 Task: Create Card Card0031 in Board Board0023 in Workspace Development in Trello
Action: Mouse moved to (413, 464)
Screenshot: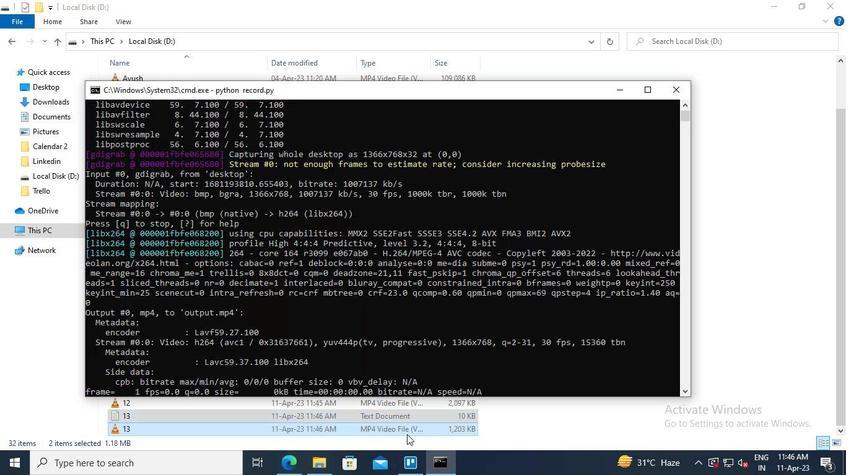 
Action: Mouse pressed left at (413, 464)
Screenshot: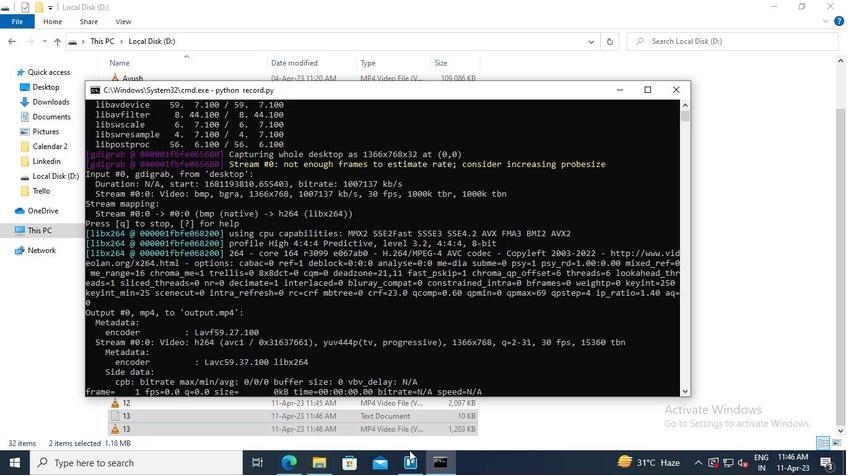 
Action: Mouse moved to (196, 192)
Screenshot: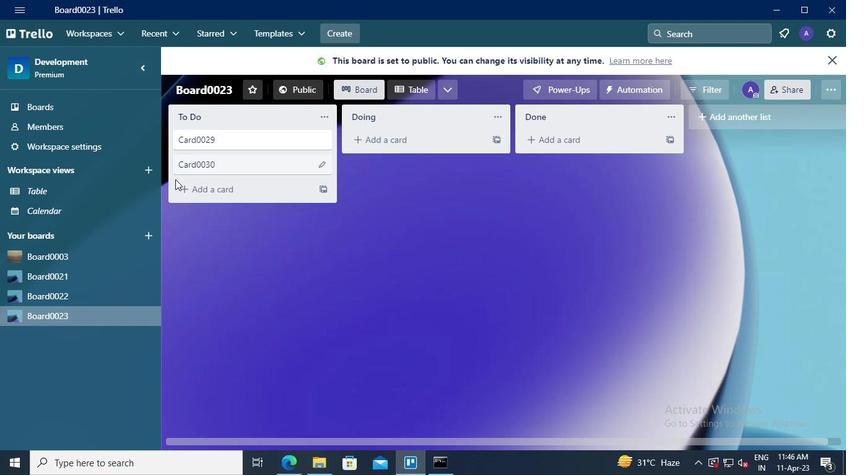 
Action: Mouse pressed left at (196, 192)
Screenshot: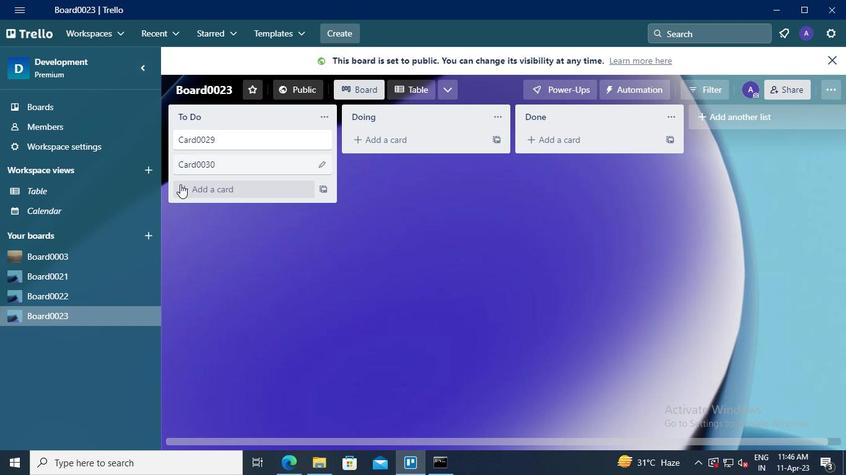 
Action: Mouse moved to (201, 192)
Screenshot: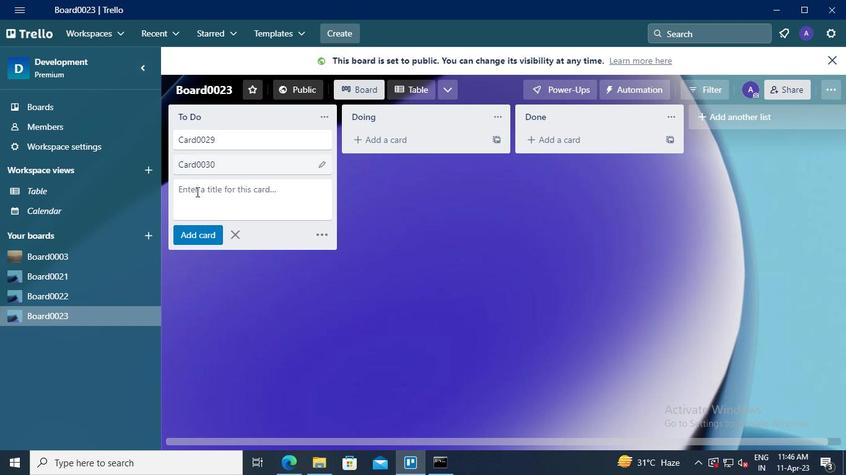 
Action: Keyboard Key.shift
Screenshot: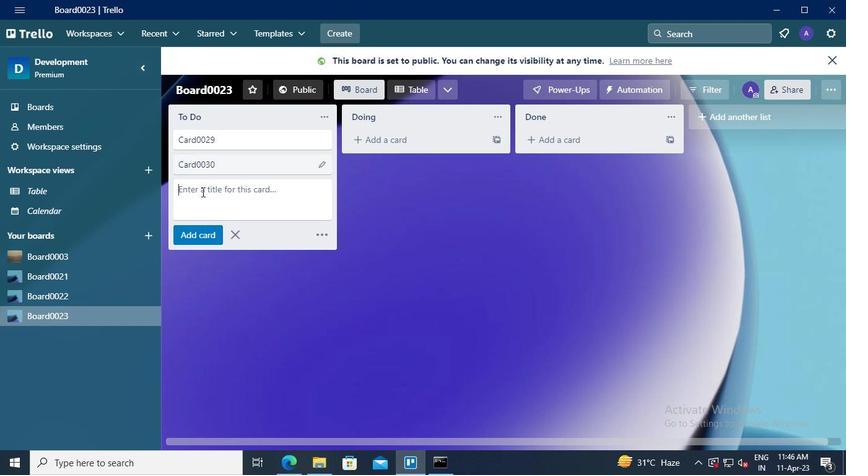 
Action: Keyboard C
Screenshot: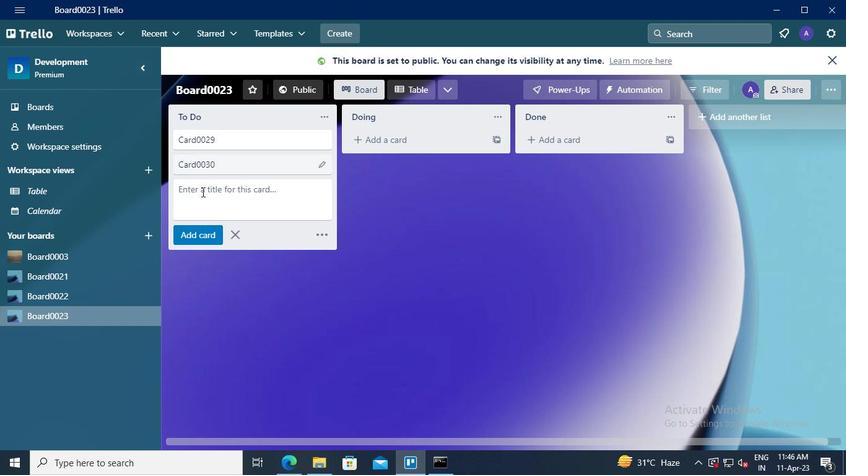
Action: Keyboard a
Screenshot: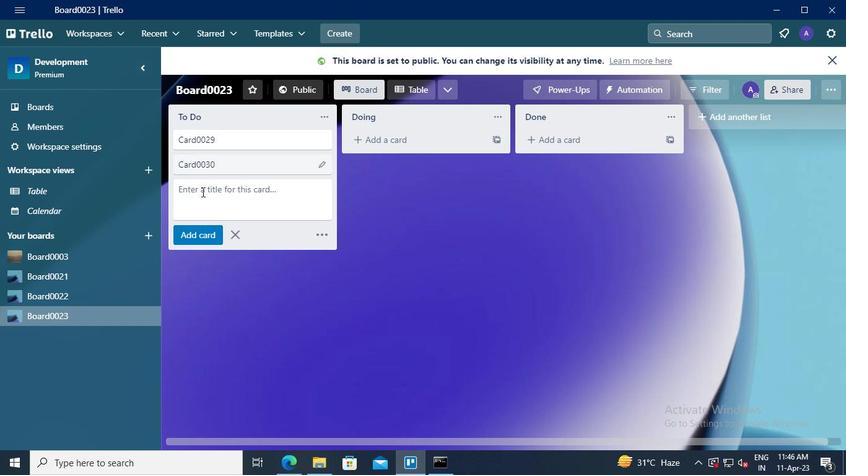 
Action: Keyboard r
Screenshot: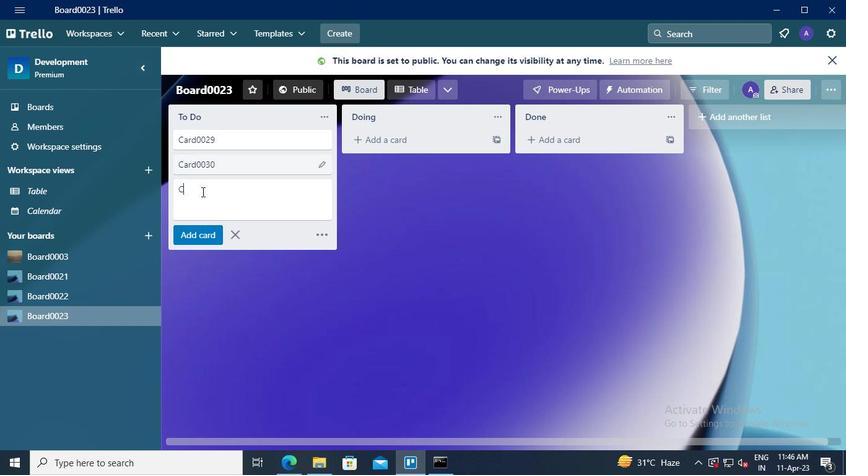 
Action: Keyboard d
Screenshot: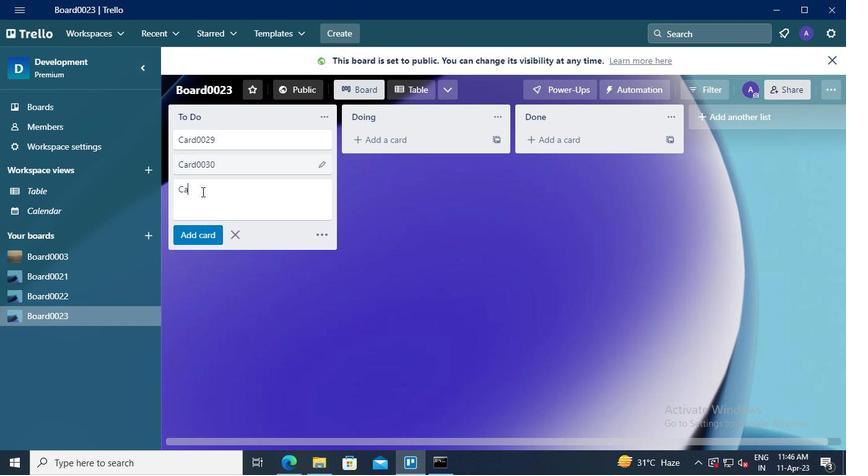 
Action: Keyboard <96>
Screenshot: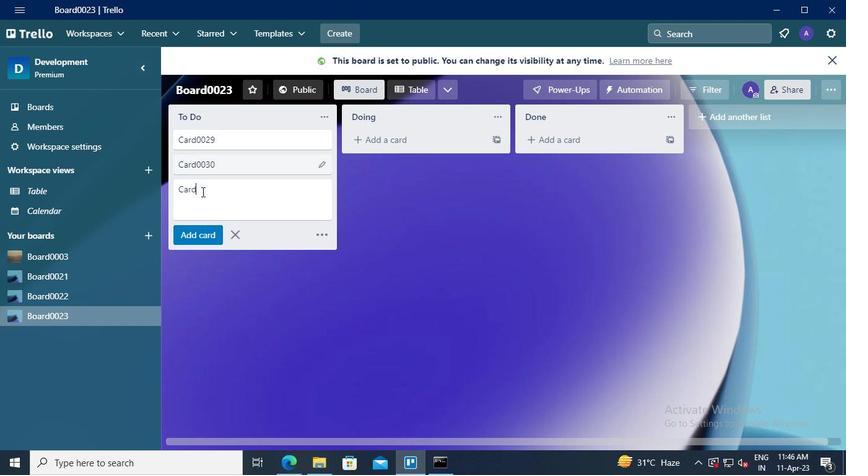 
Action: Keyboard <96>
Screenshot: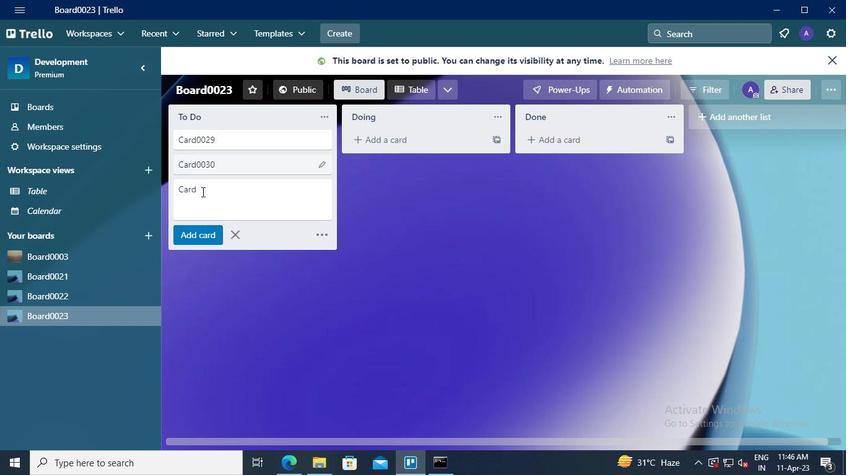 
Action: Keyboard <99>
Screenshot: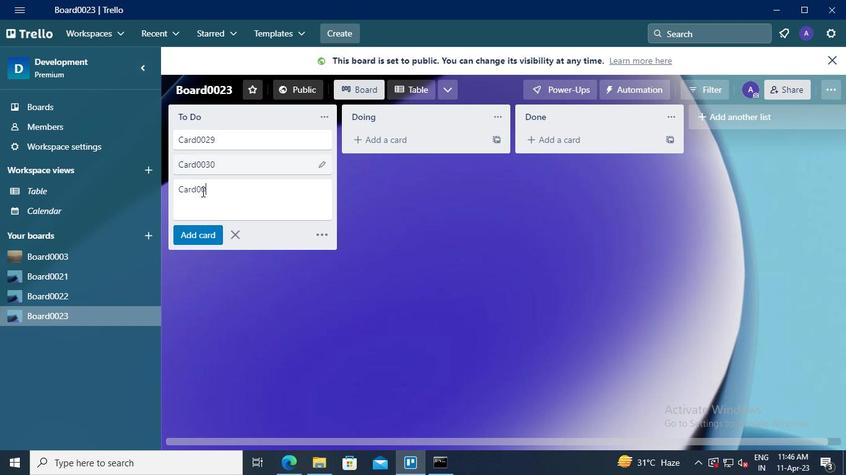 
Action: Keyboard <97>
Screenshot: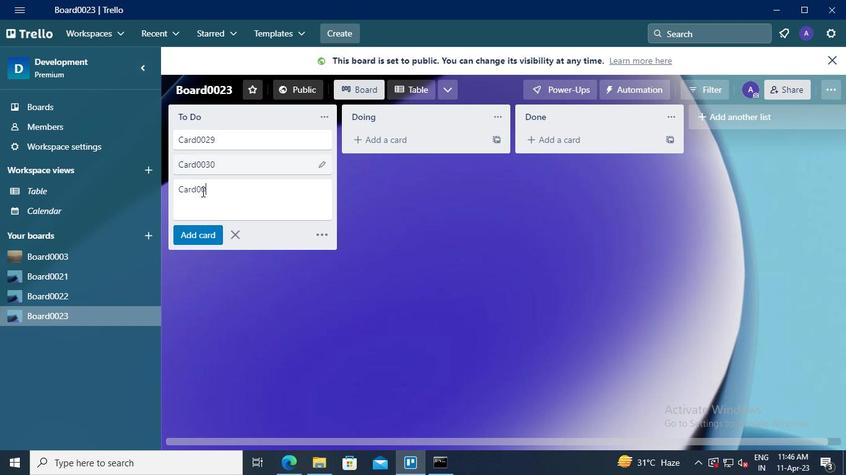 
Action: Mouse moved to (207, 229)
Screenshot: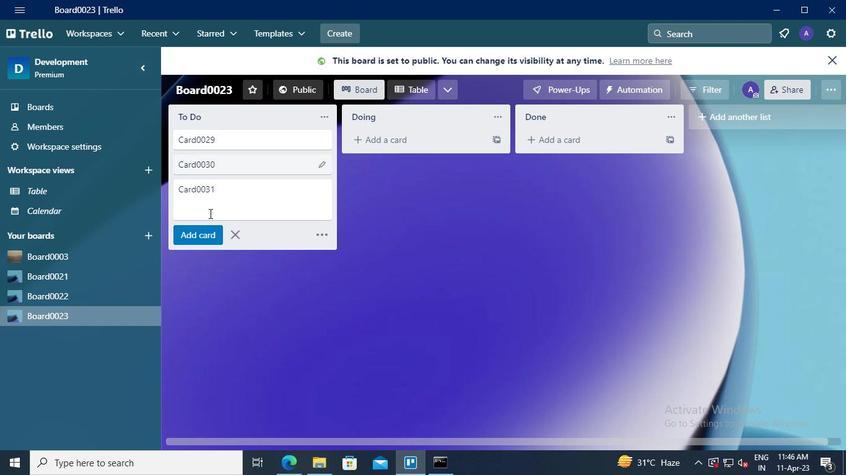
Action: Mouse pressed left at (207, 229)
Screenshot: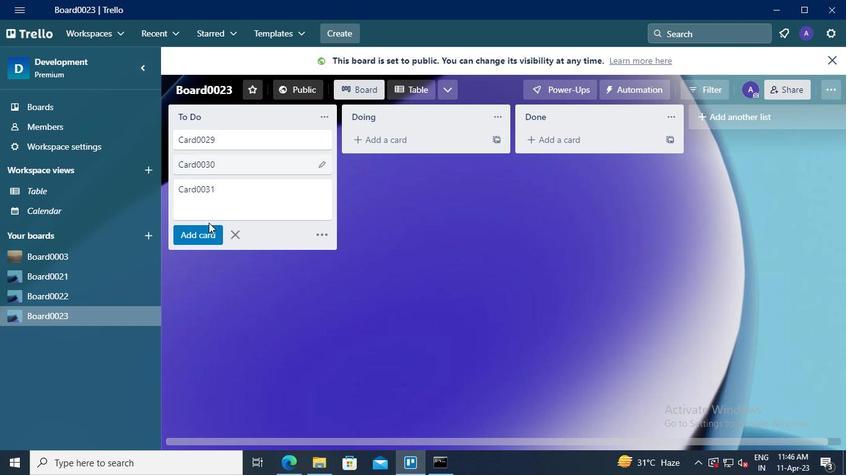 
Action: Mouse moved to (430, 460)
Screenshot: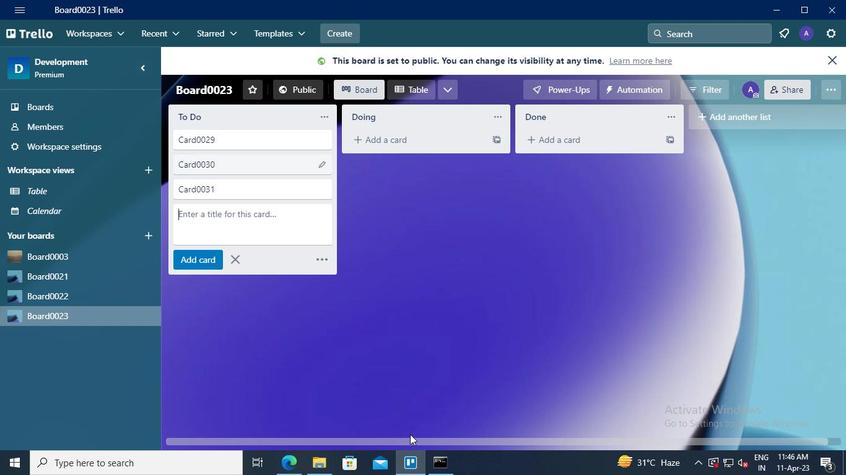 
Action: Mouse pressed left at (430, 460)
Screenshot: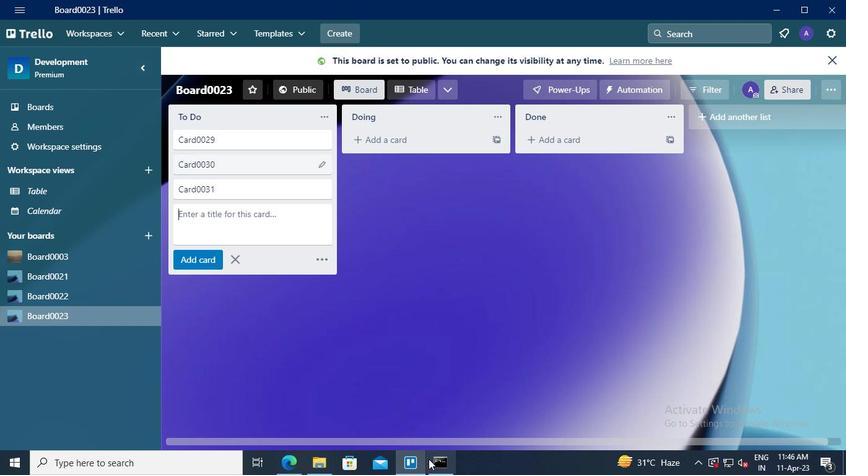 
Action: Mouse moved to (668, 91)
Screenshot: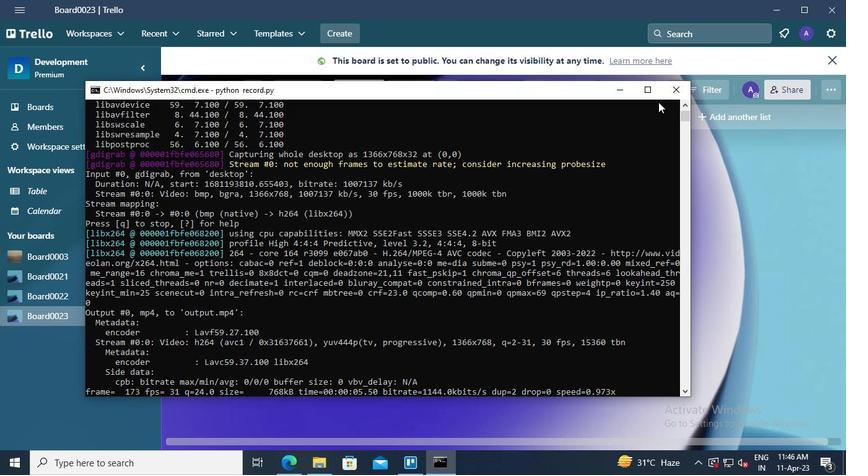 
Action: Mouse pressed left at (668, 91)
Screenshot: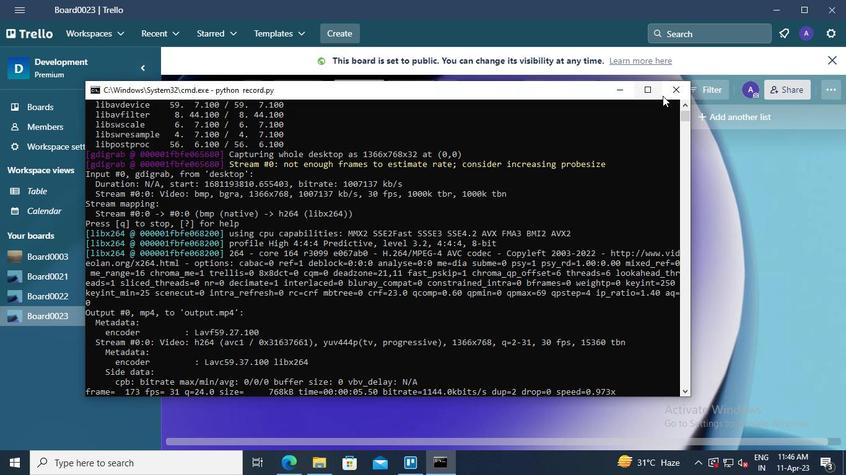
